 Task: In the  document prototype.html Download file as 'HTML ' Share this file with 'softage.8@softage.net' Insert the command  Editing
Action: Mouse moved to (360, 480)
Screenshot: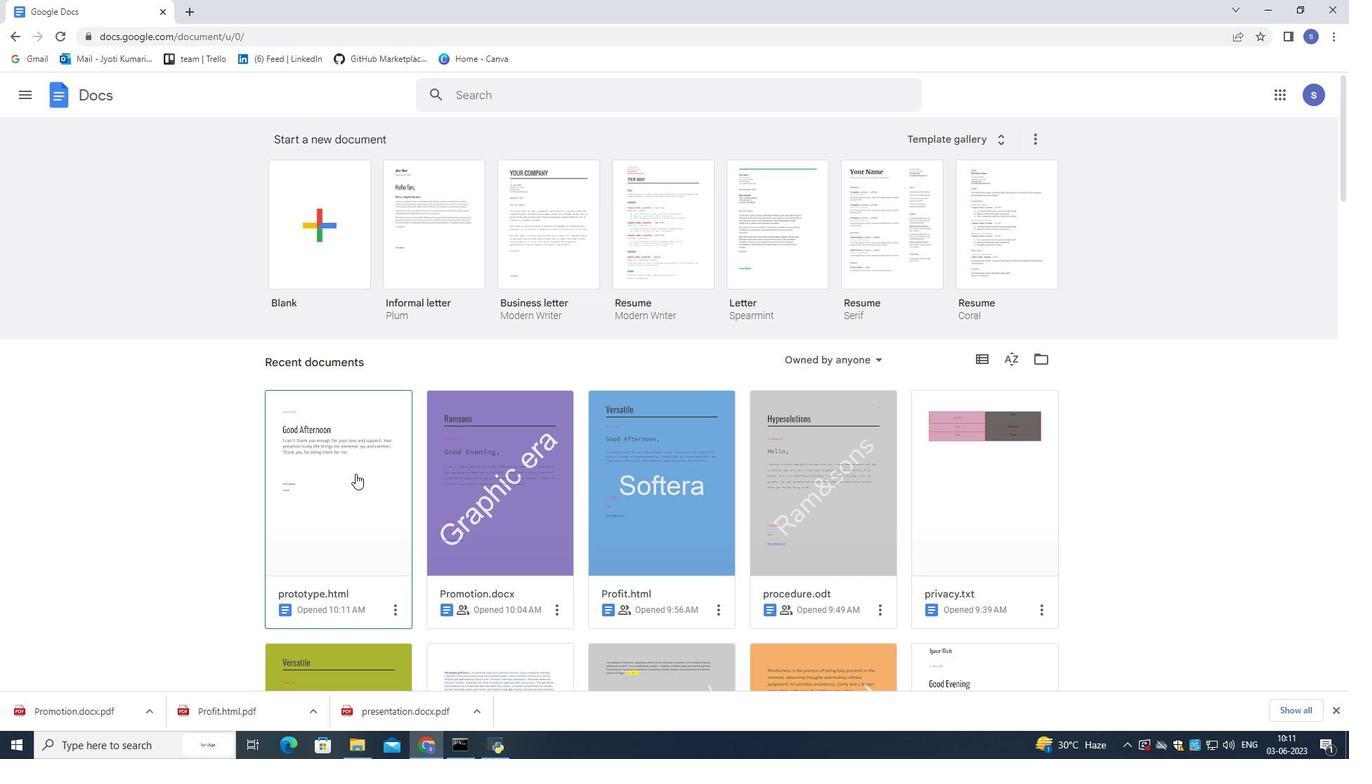 
Action: Mouse pressed left at (360, 480)
Screenshot: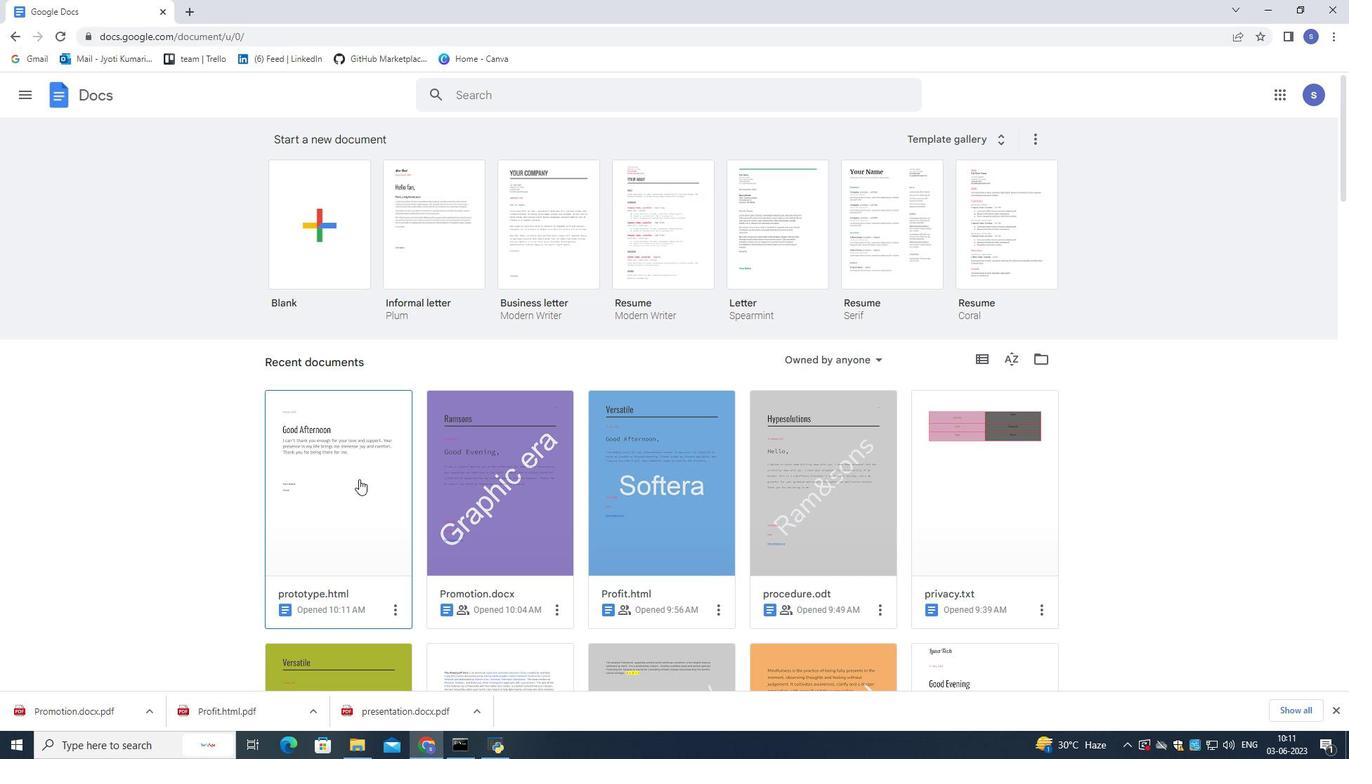 
Action: Mouse pressed left at (360, 480)
Screenshot: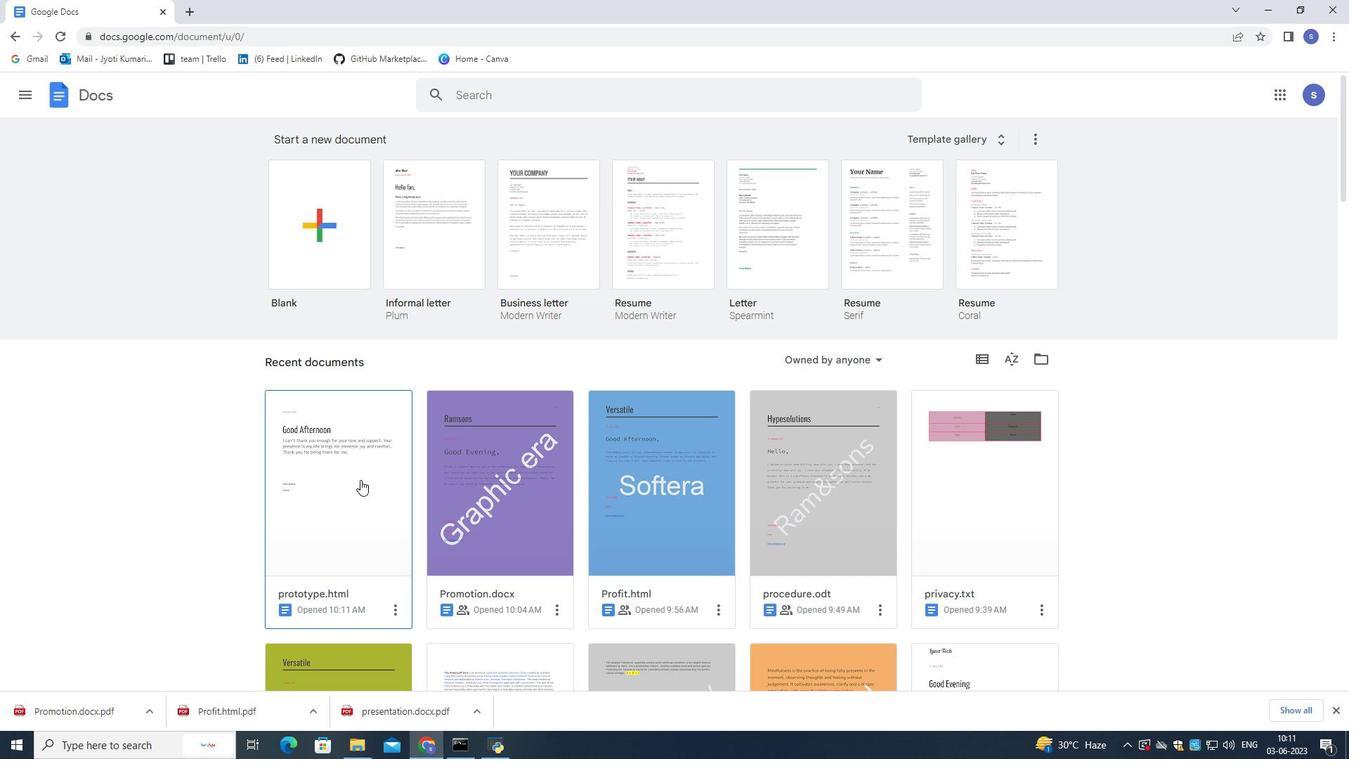 
Action: Mouse moved to (44, 99)
Screenshot: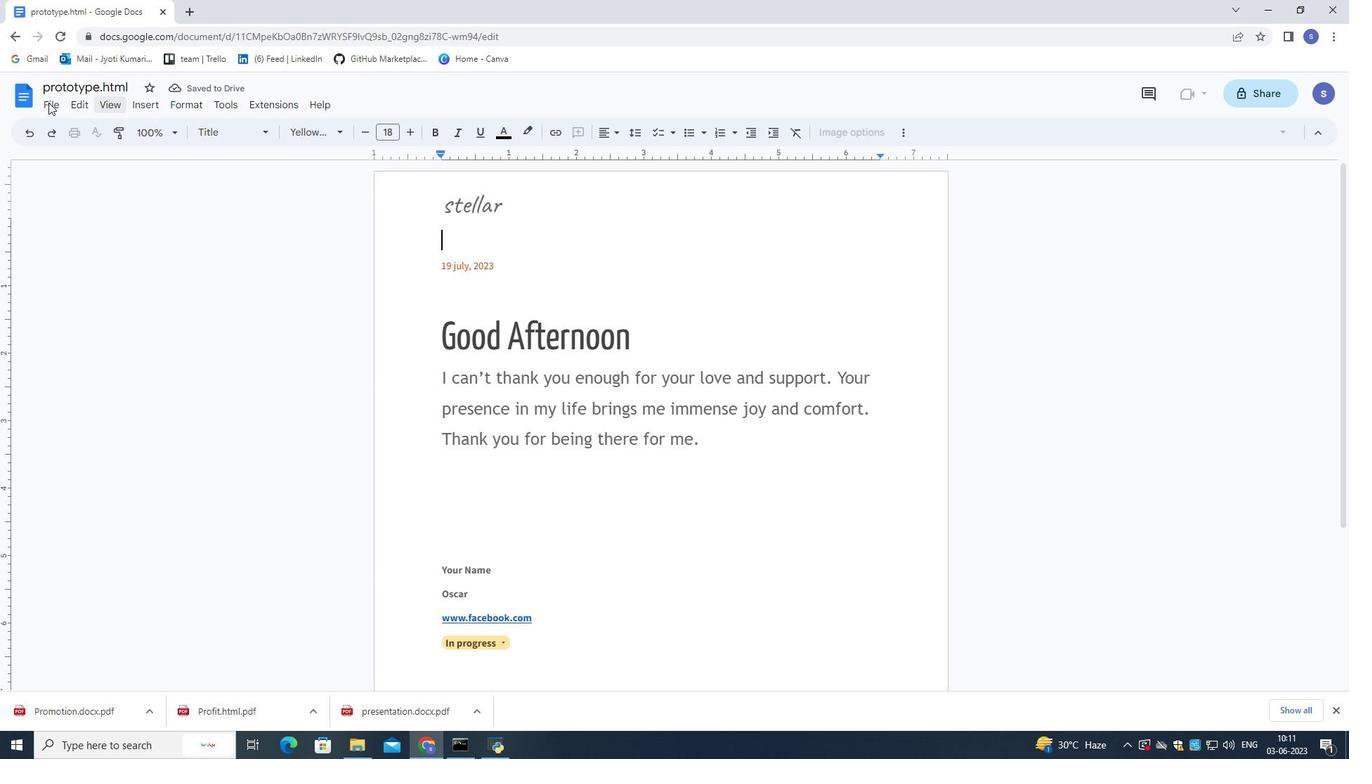 
Action: Mouse pressed left at (44, 99)
Screenshot: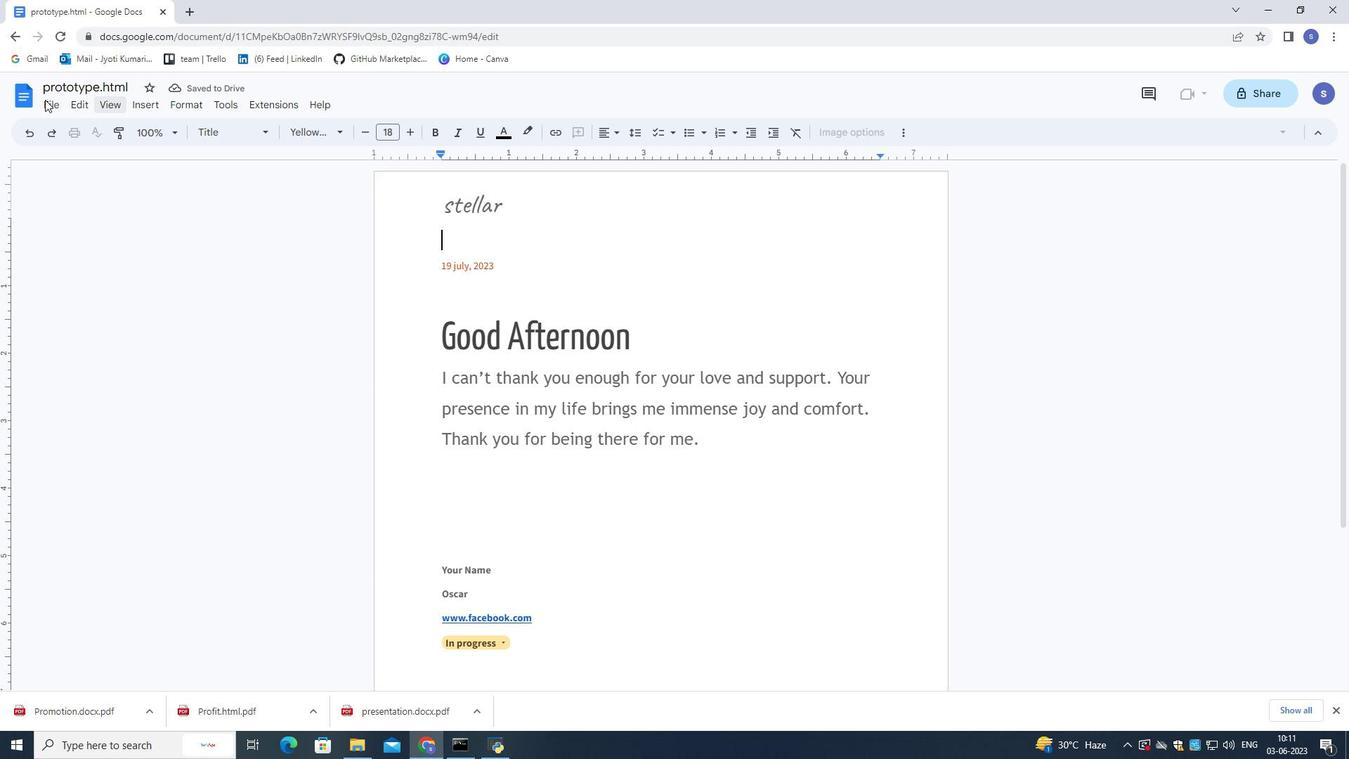 
Action: Mouse moved to (114, 258)
Screenshot: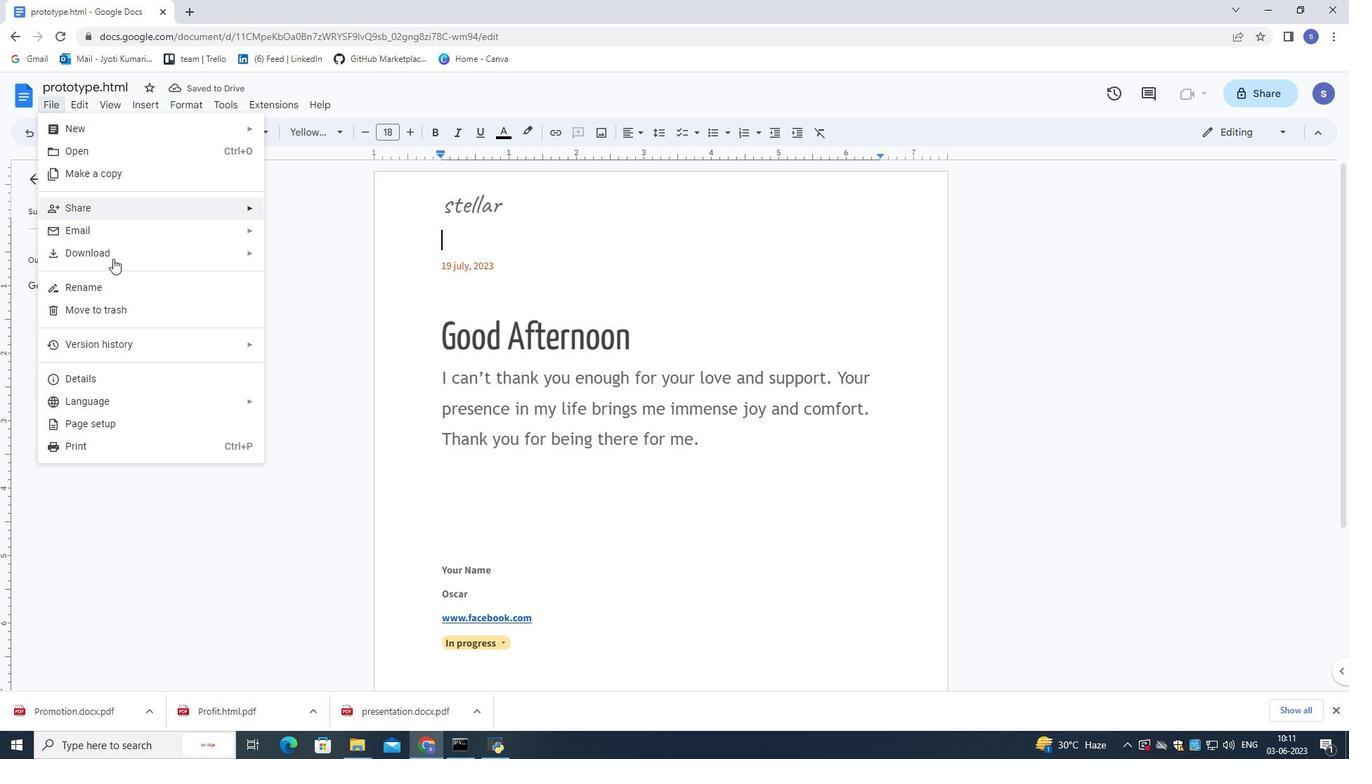 
Action: Mouse pressed left at (114, 258)
Screenshot: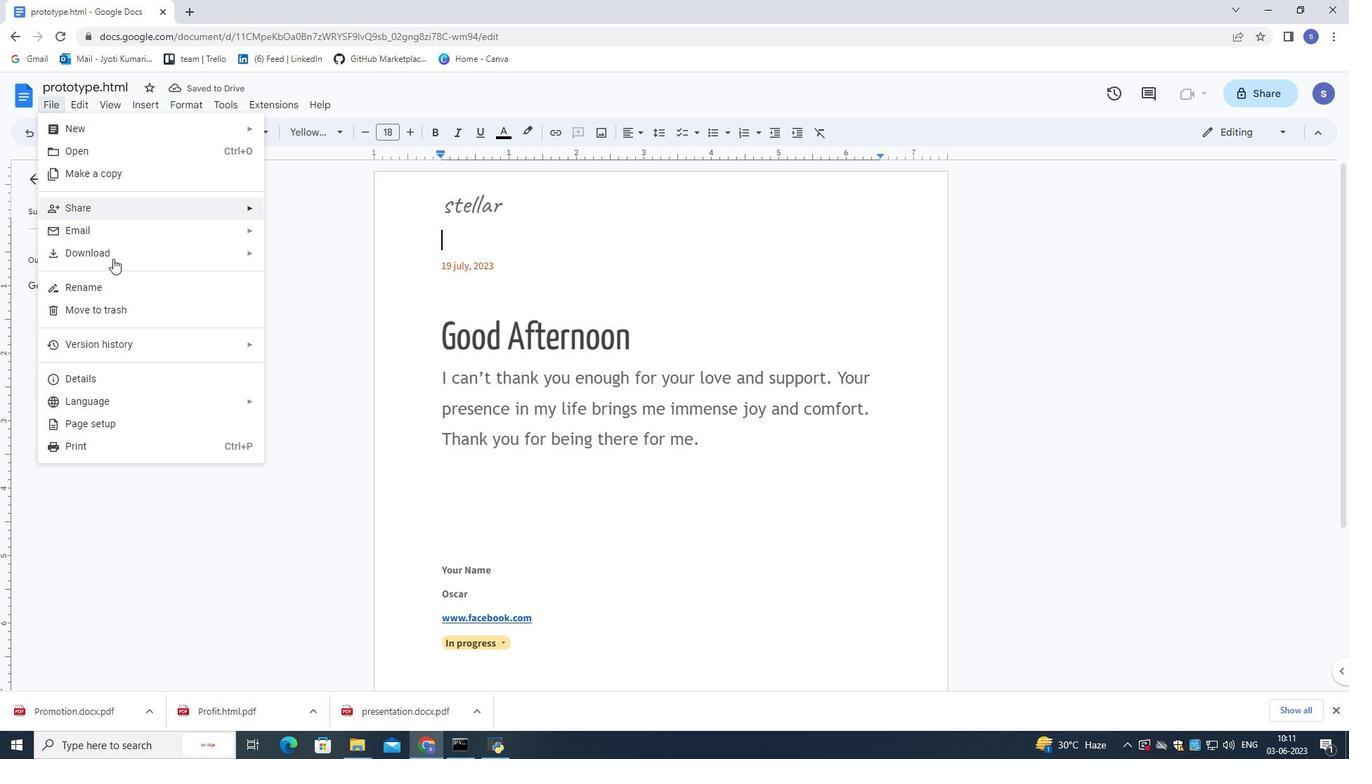 
Action: Mouse moved to (340, 321)
Screenshot: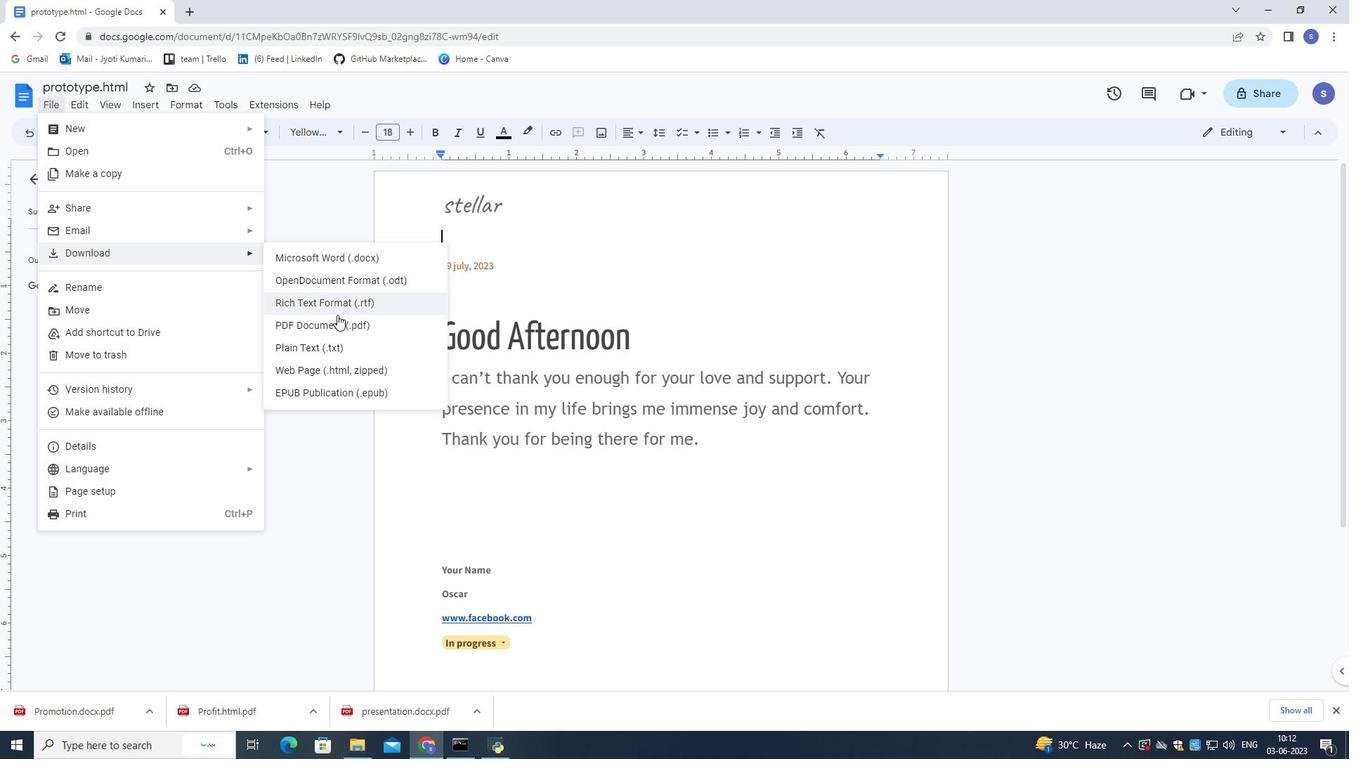 
Action: Mouse pressed left at (340, 321)
Screenshot: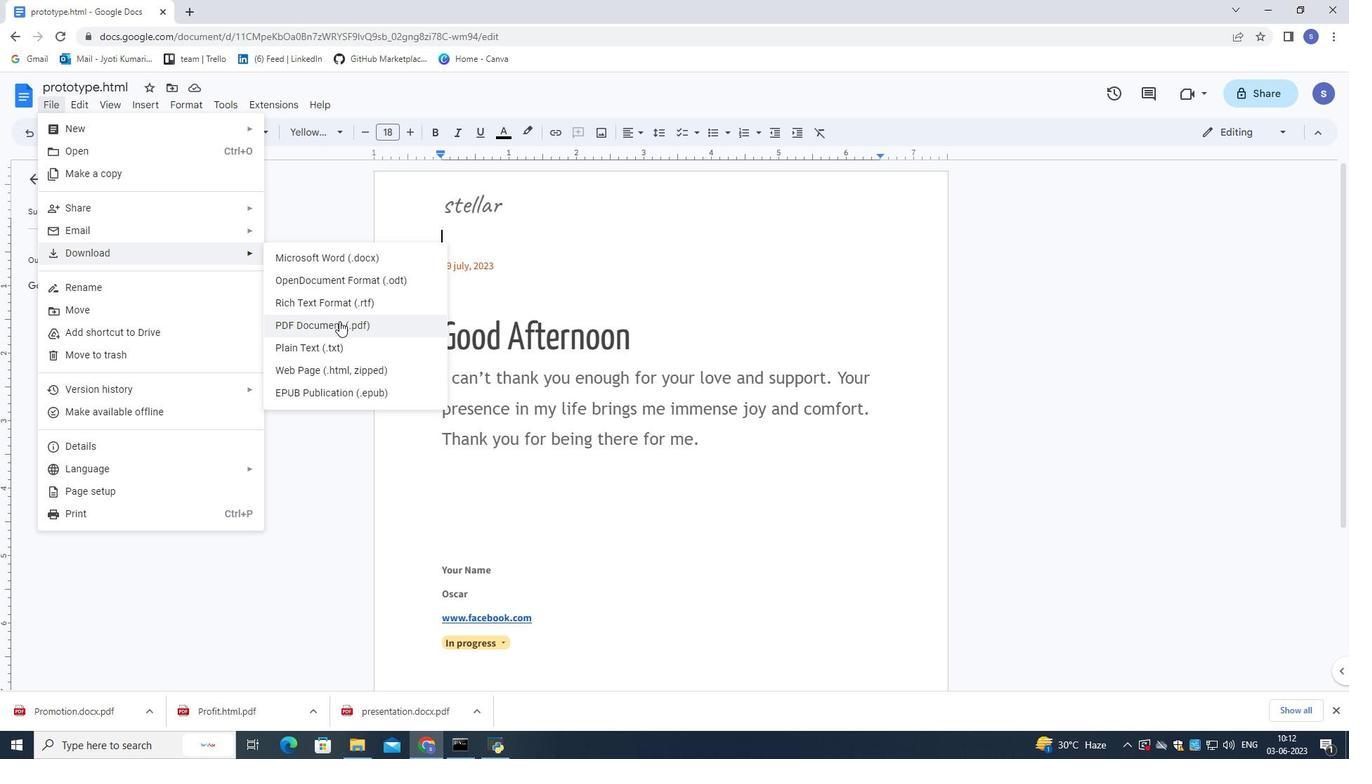 
Action: Mouse moved to (53, 106)
Screenshot: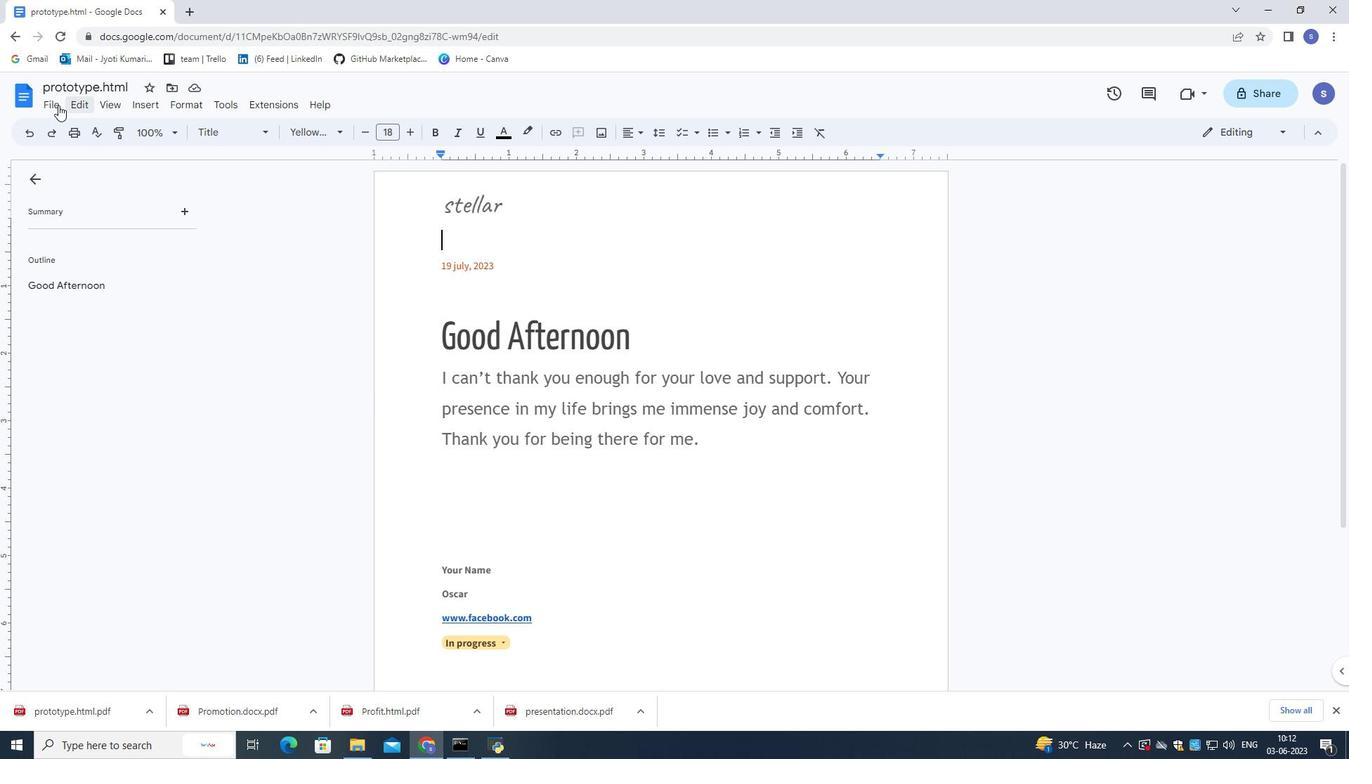 
Action: Mouse pressed left at (53, 106)
Screenshot: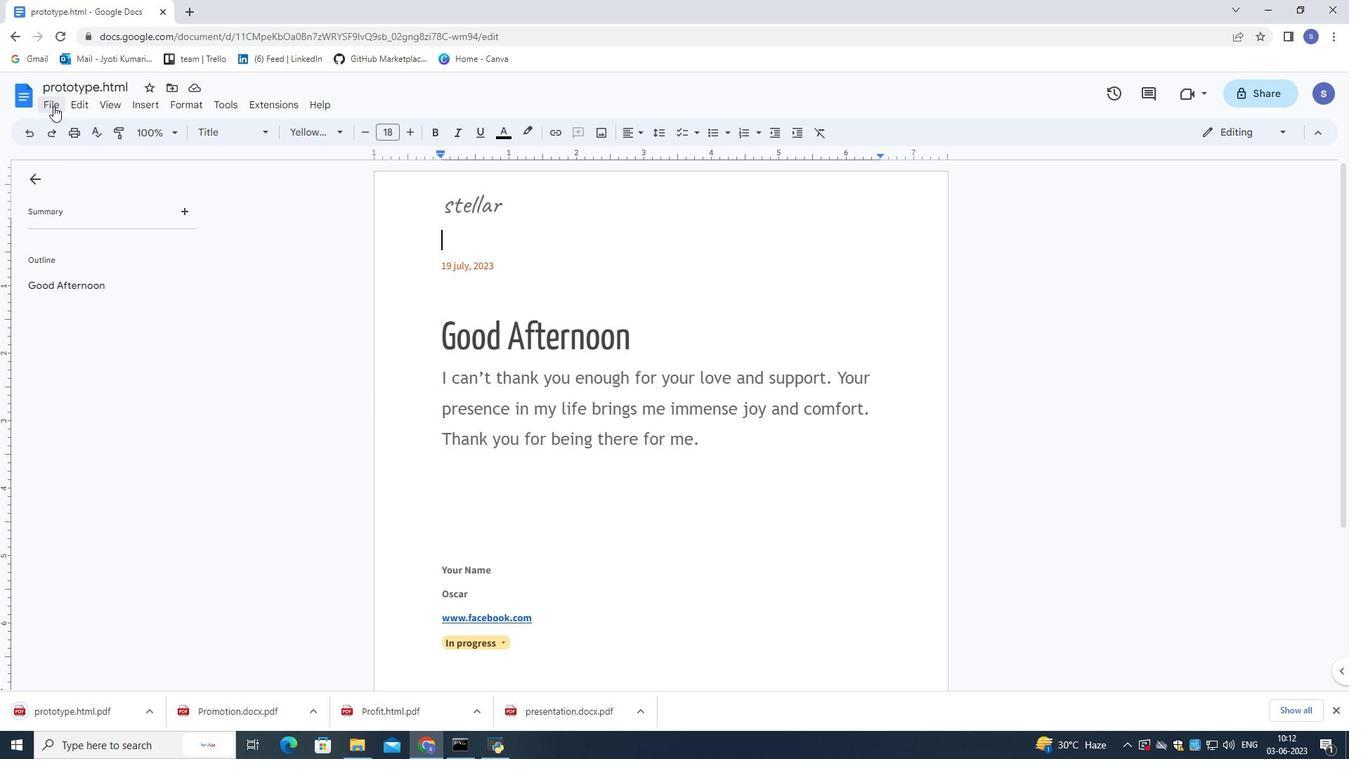 
Action: Mouse moved to (322, 210)
Screenshot: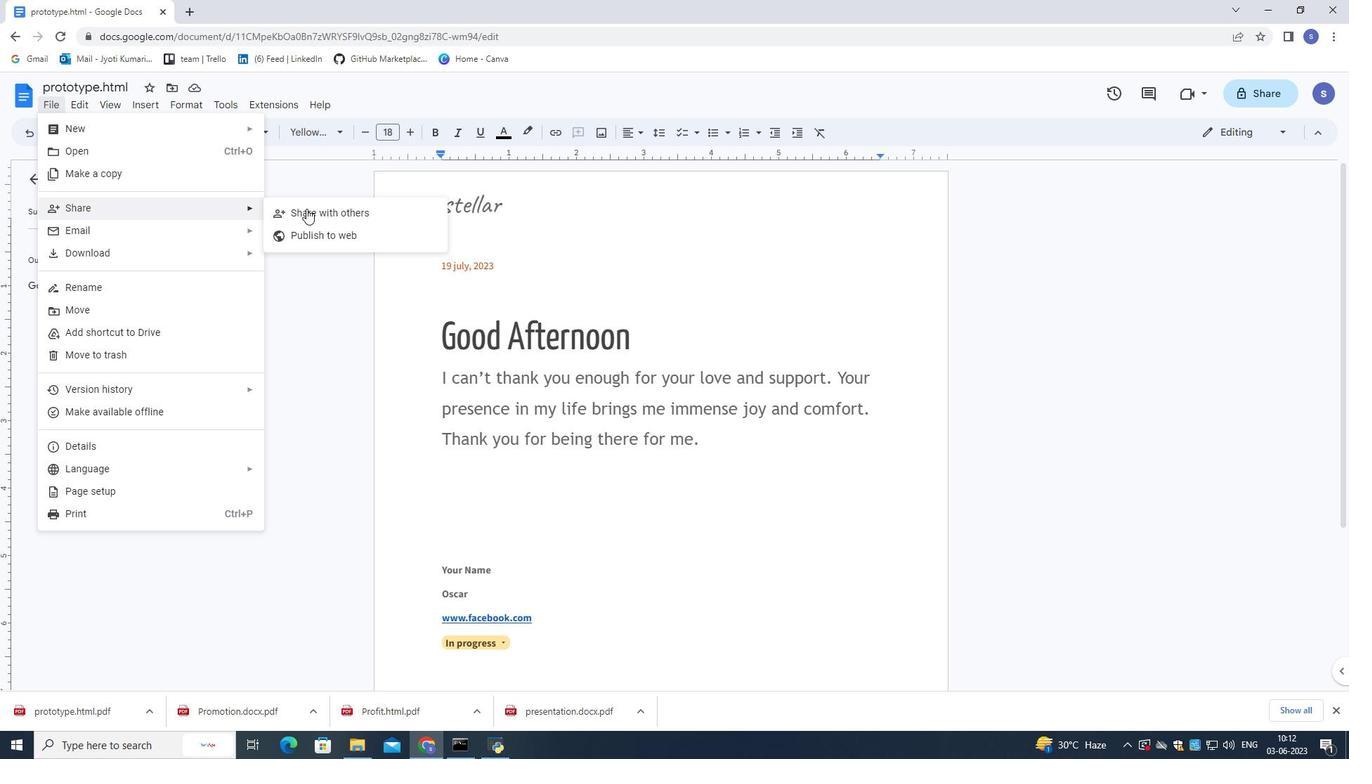 
Action: Mouse pressed left at (322, 210)
Screenshot: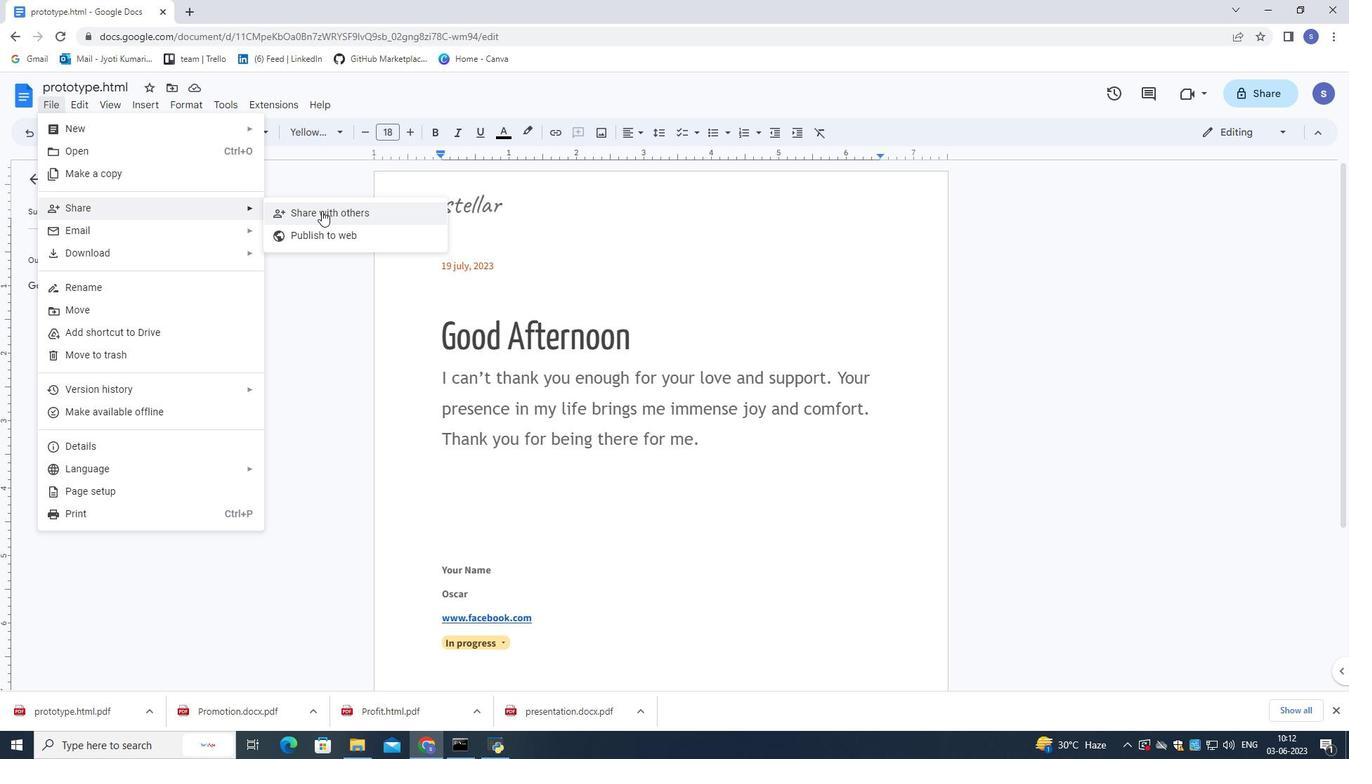 
Action: Mouse moved to (322, 210)
Screenshot: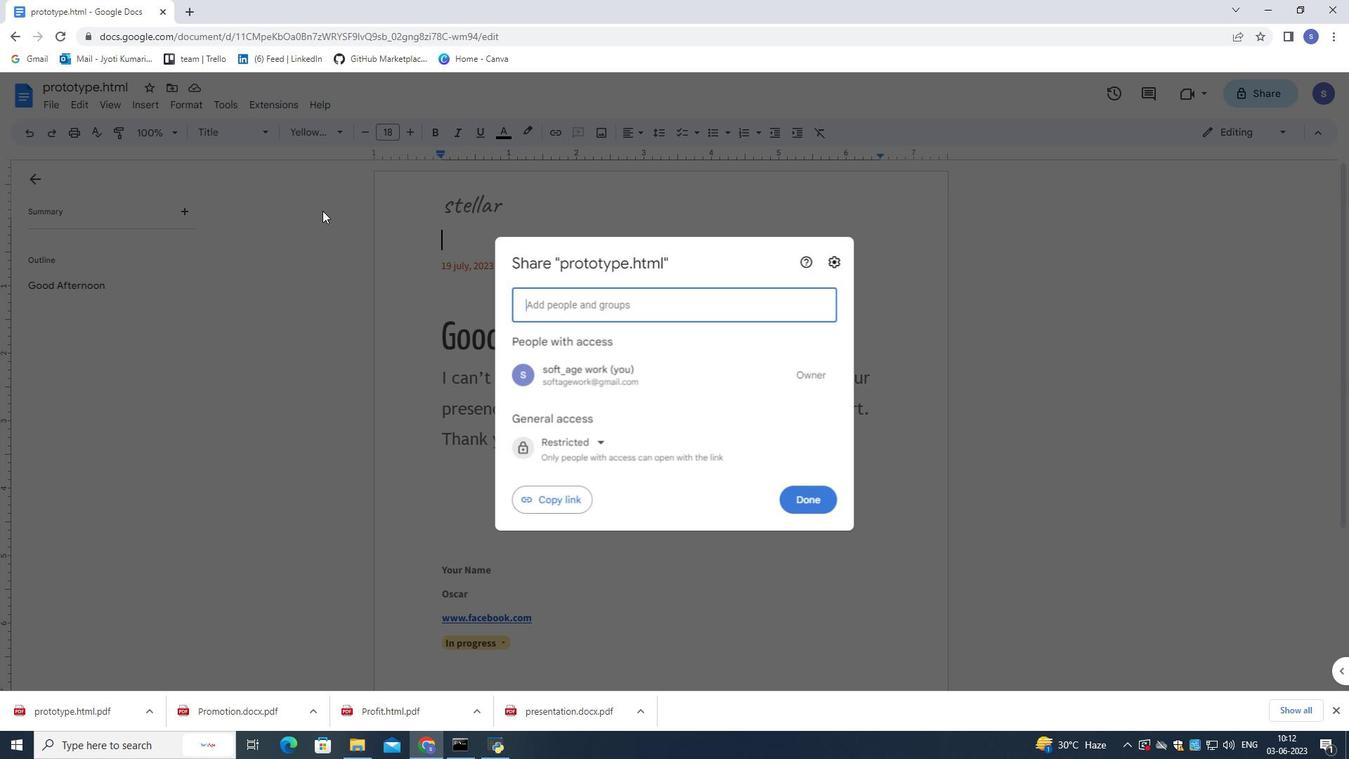 
Action: Key pressed softage.8<Key.shift>@softage.net
Screenshot: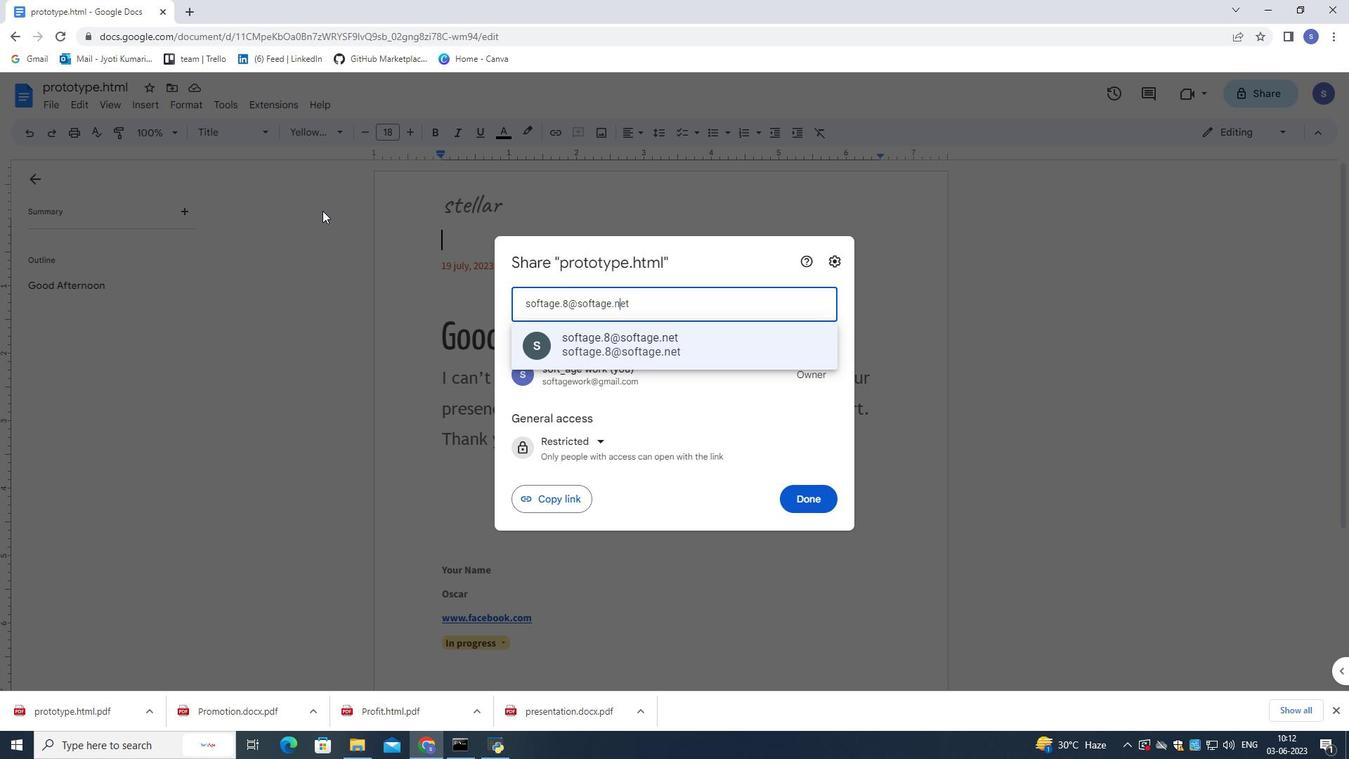
Action: Mouse moved to (556, 339)
Screenshot: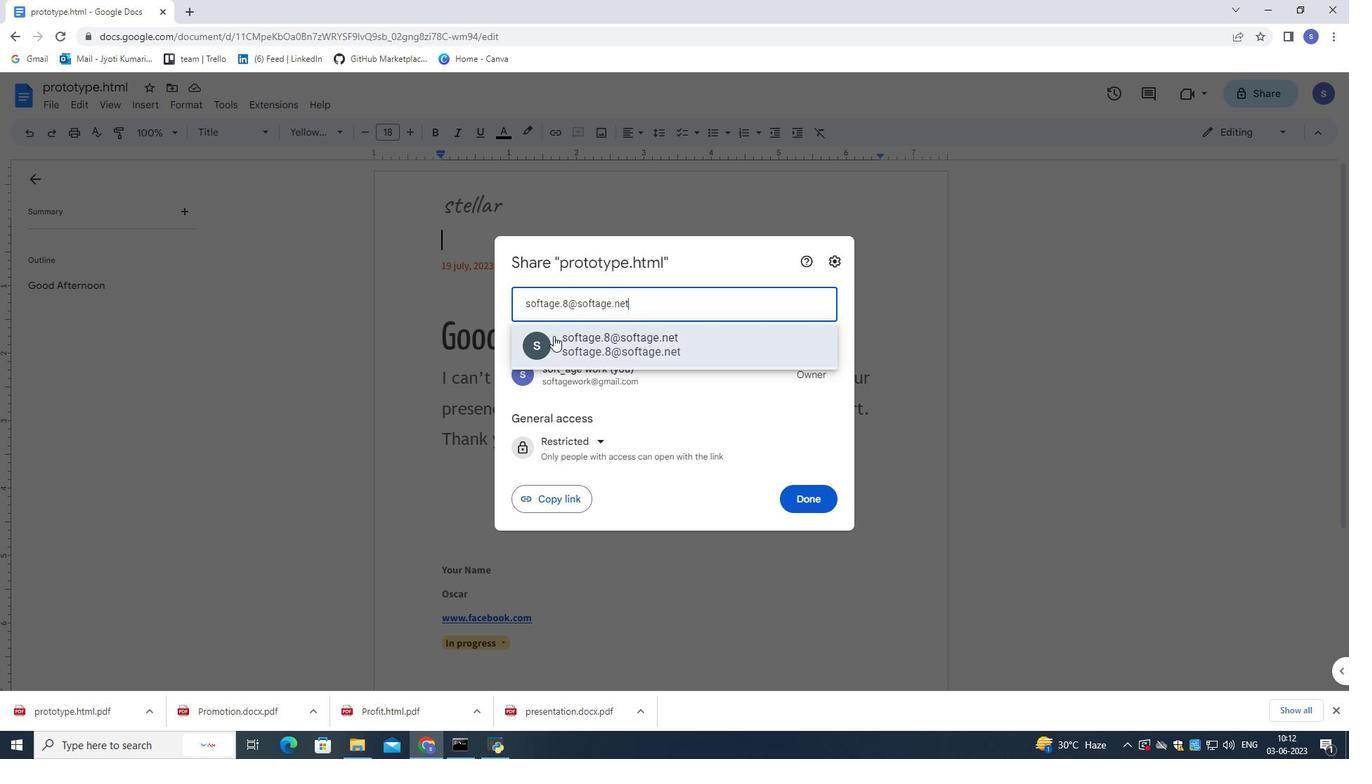 
Action: Mouse pressed left at (556, 339)
Screenshot: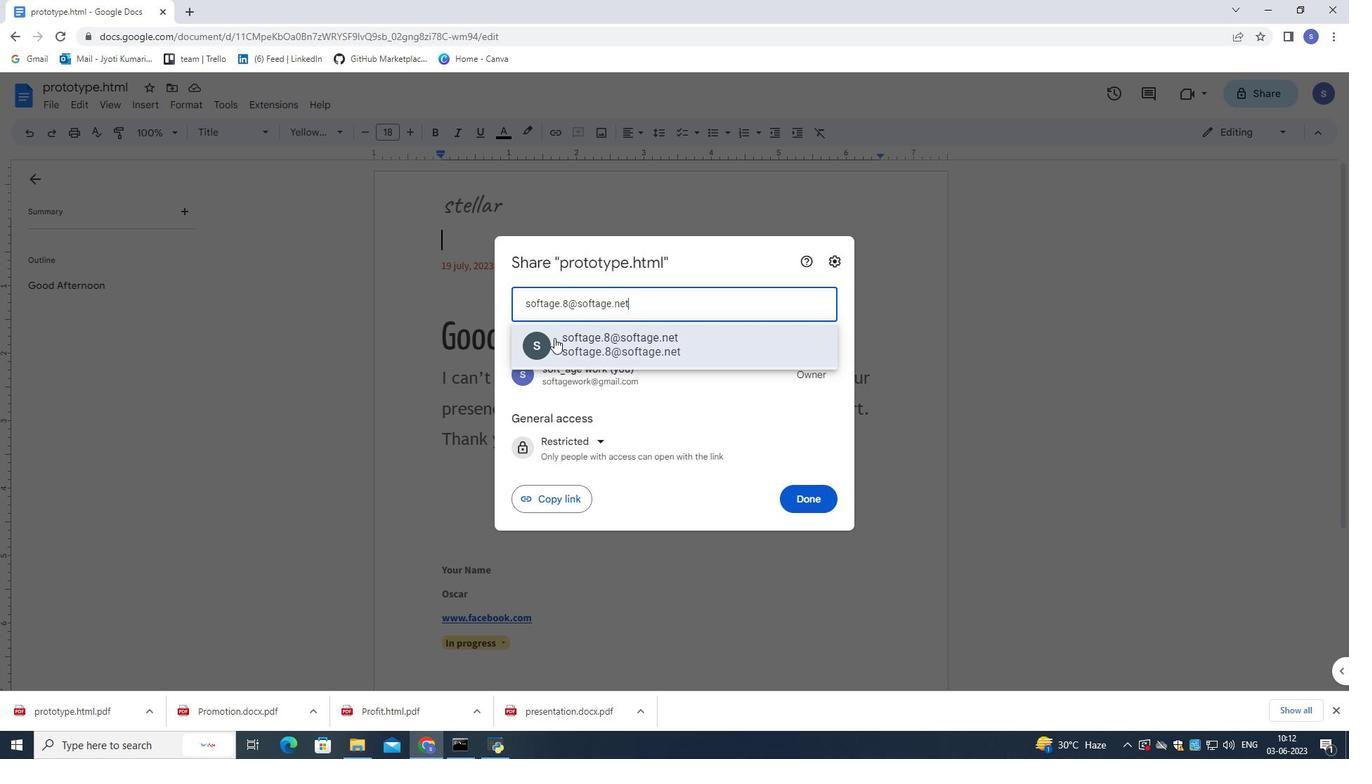 
Action: Mouse moved to (824, 479)
Screenshot: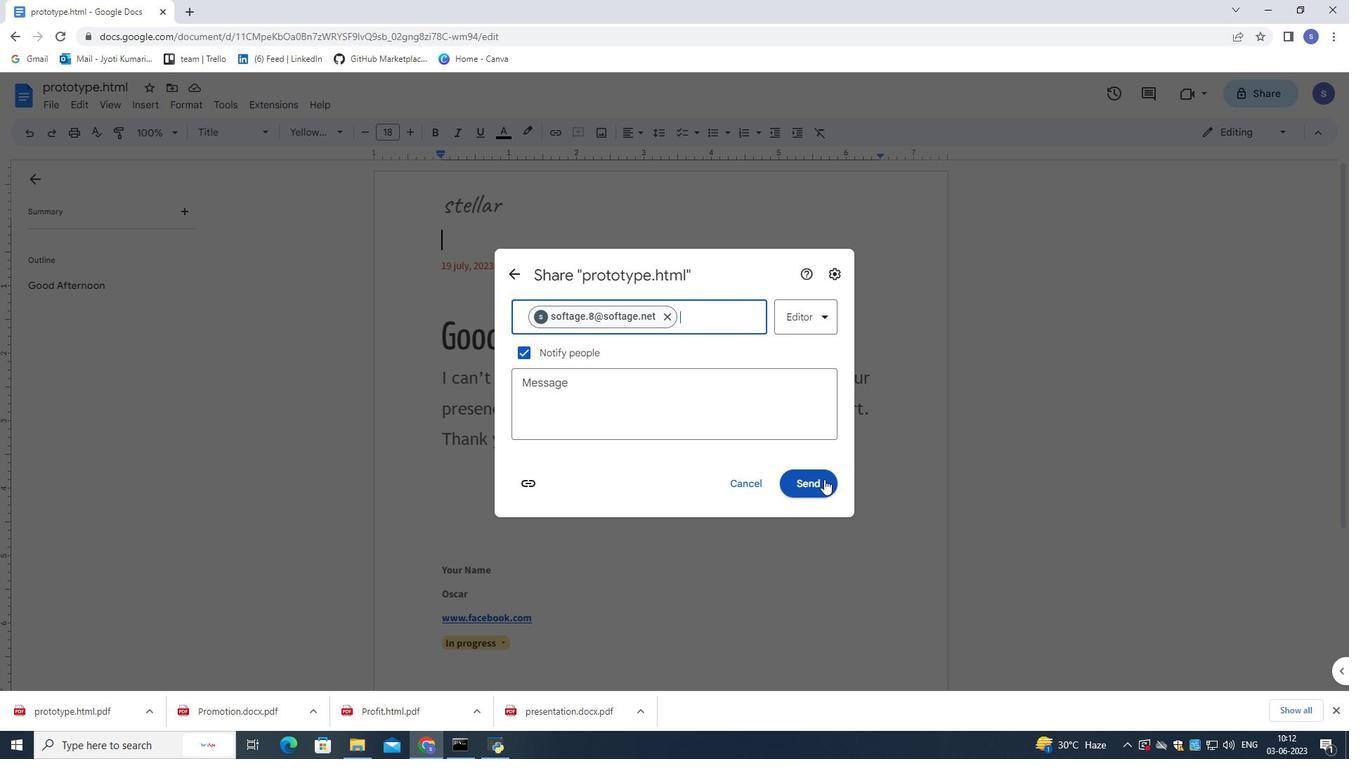 
Action: Mouse pressed left at (824, 479)
Screenshot: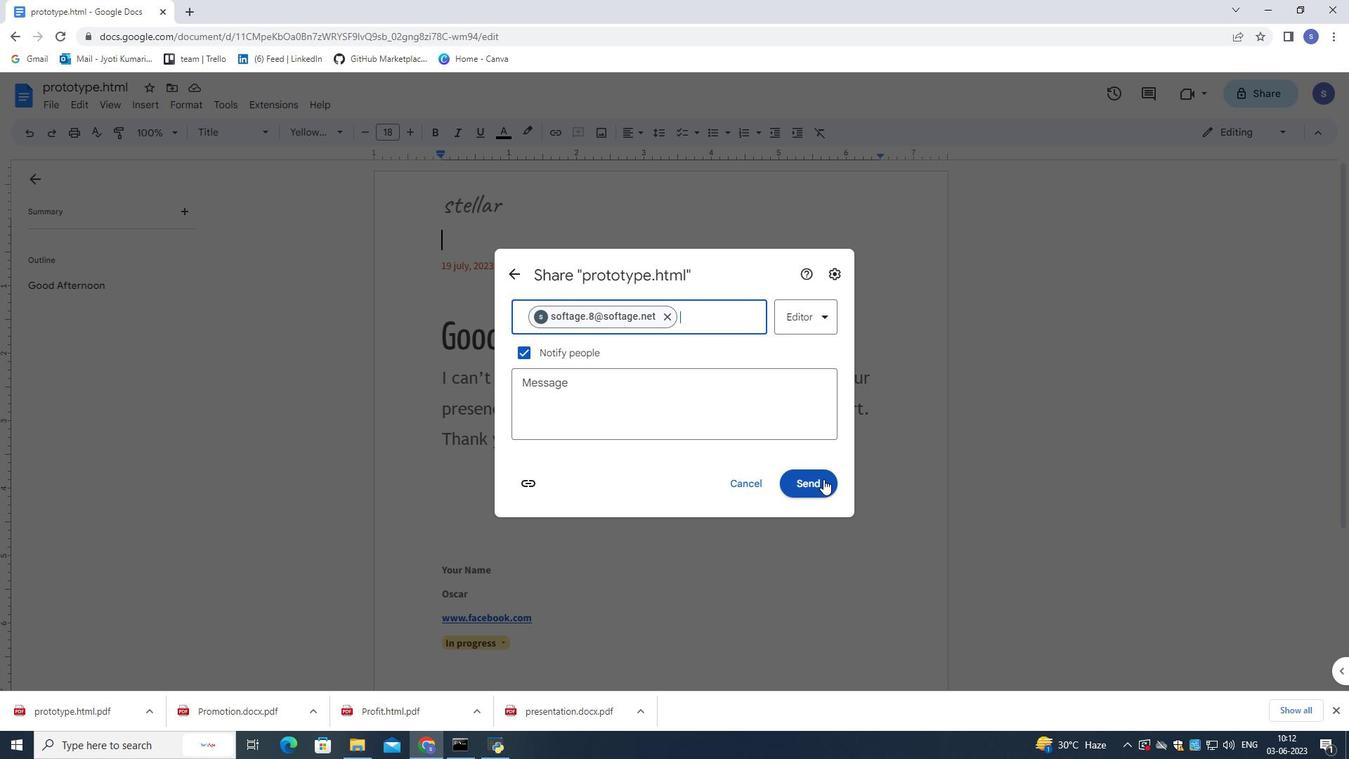 
Action: Mouse pressed left at (824, 479)
Screenshot: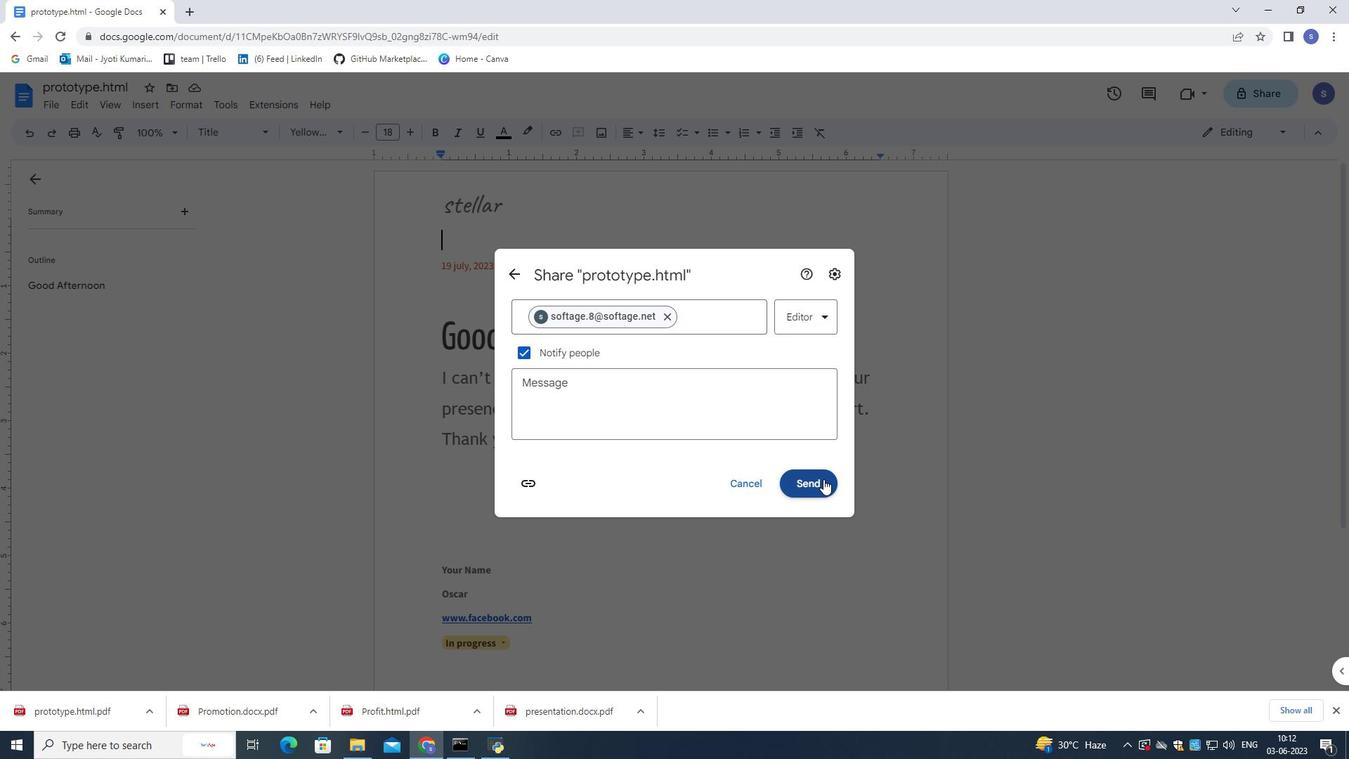 
Action: Mouse moved to (1262, 133)
Screenshot: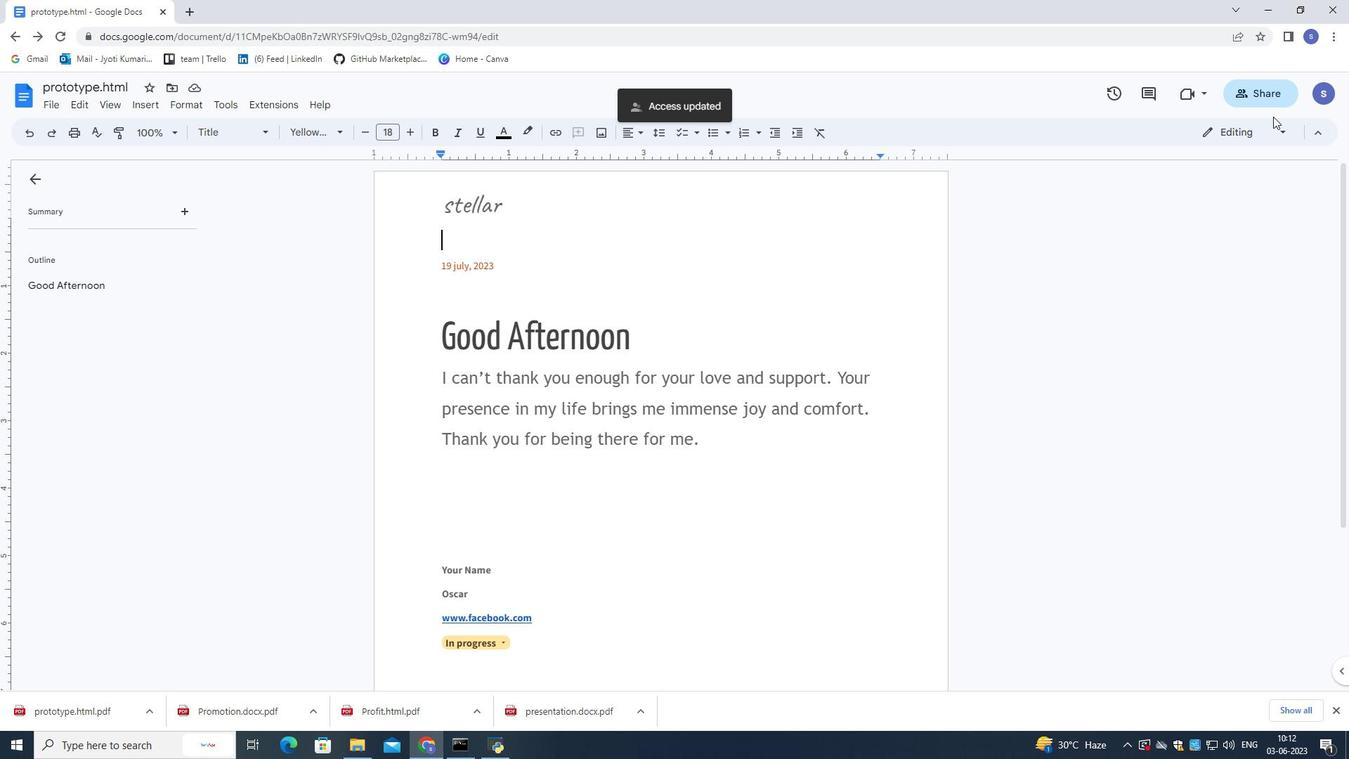 
Action: Mouse pressed left at (1262, 133)
Screenshot: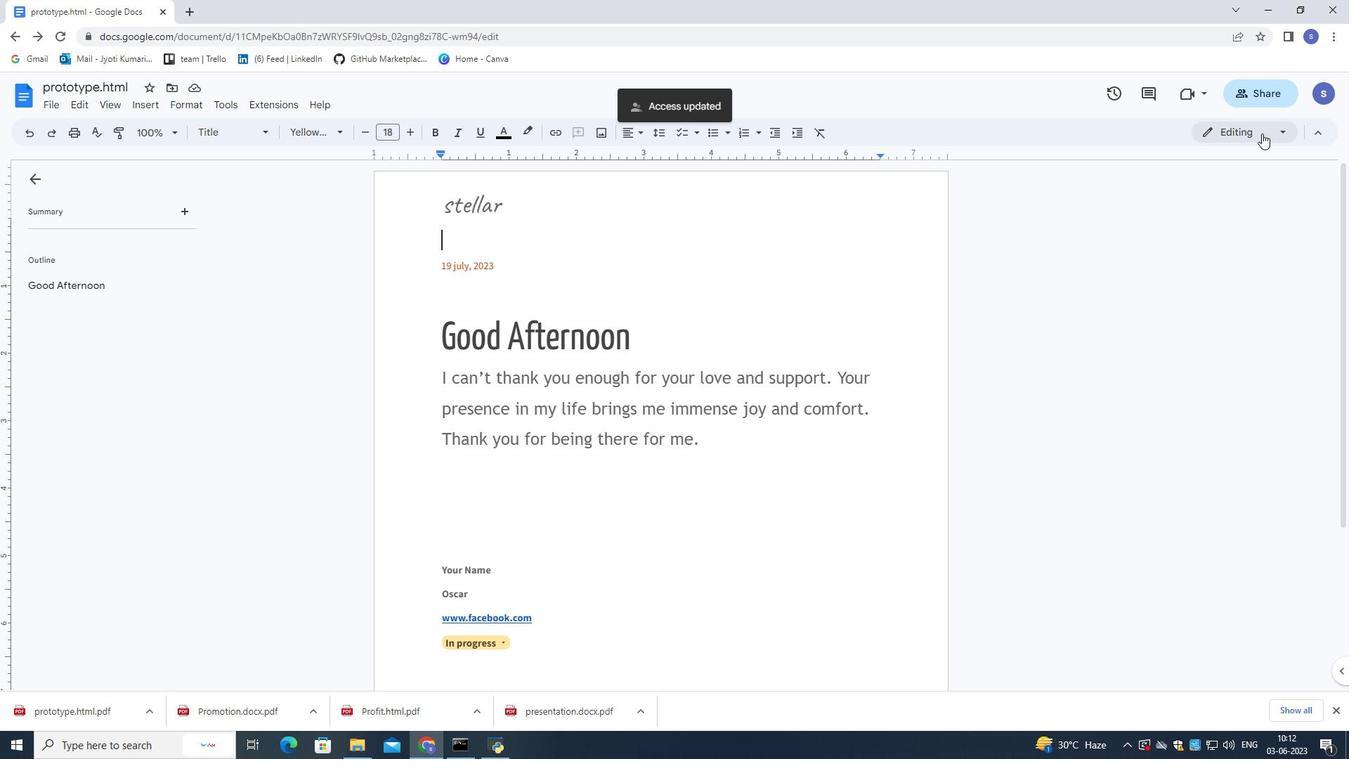 
Action: Mouse moved to (1245, 168)
Screenshot: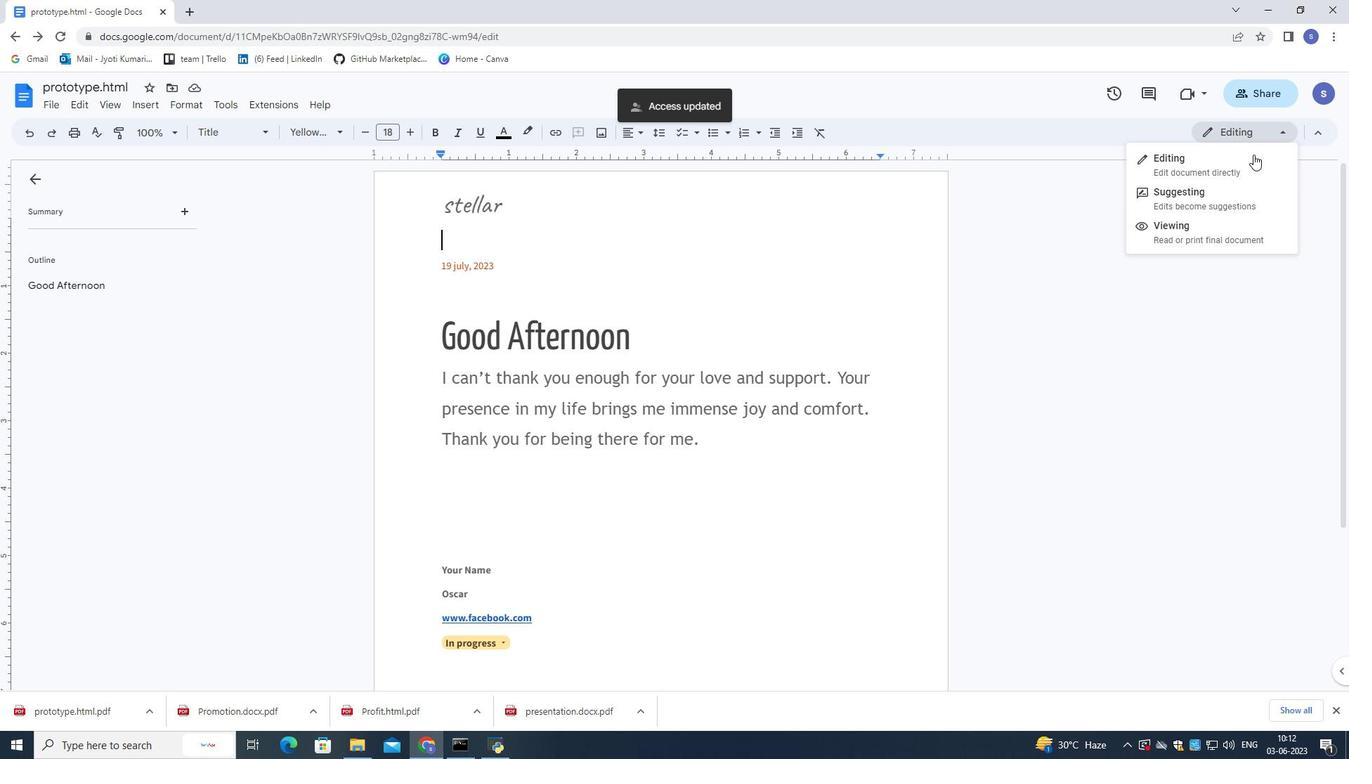
Action: Mouse pressed left at (1245, 168)
Screenshot: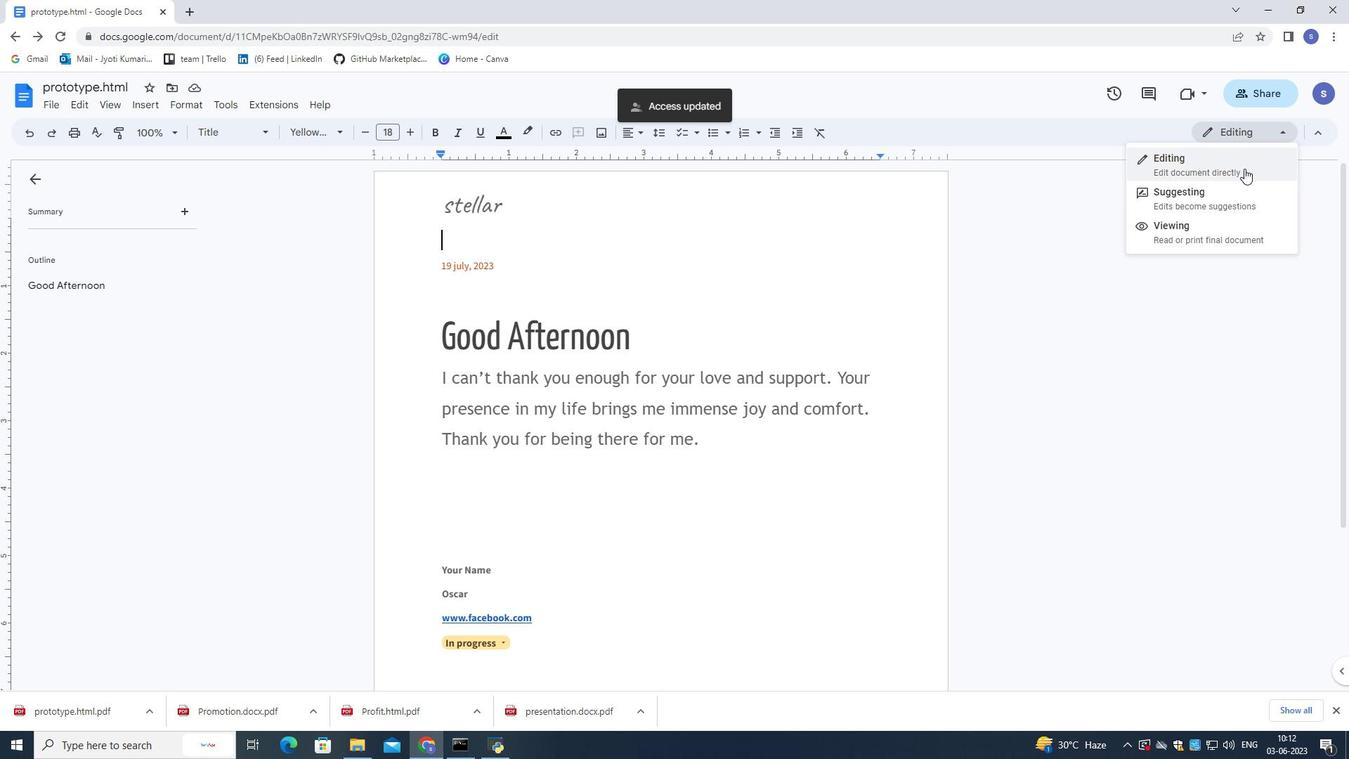 
Action: Mouse moved to (1229, 176)
Screenshot: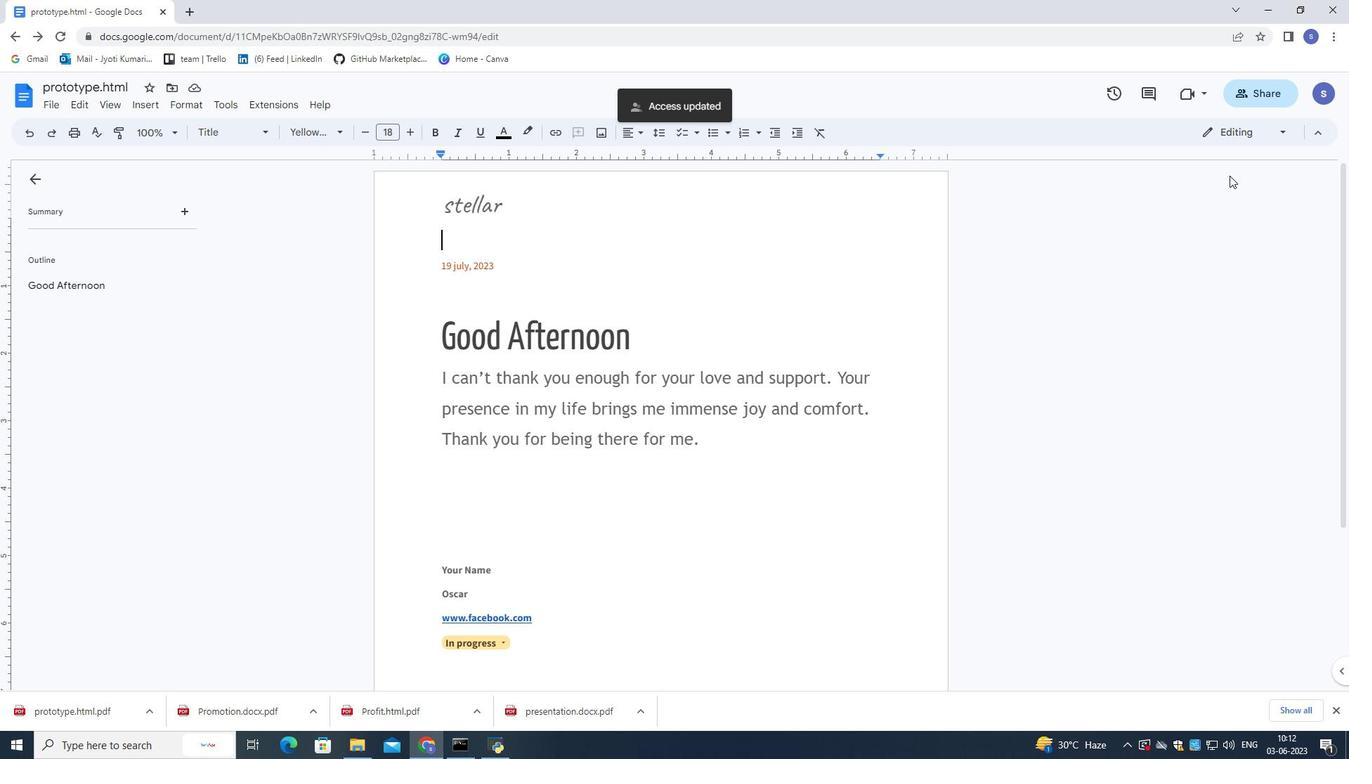 
